 Task: In job recomendations turn off in-app notifications.
Action: Mouse moved to (701, 69)
Screenshot: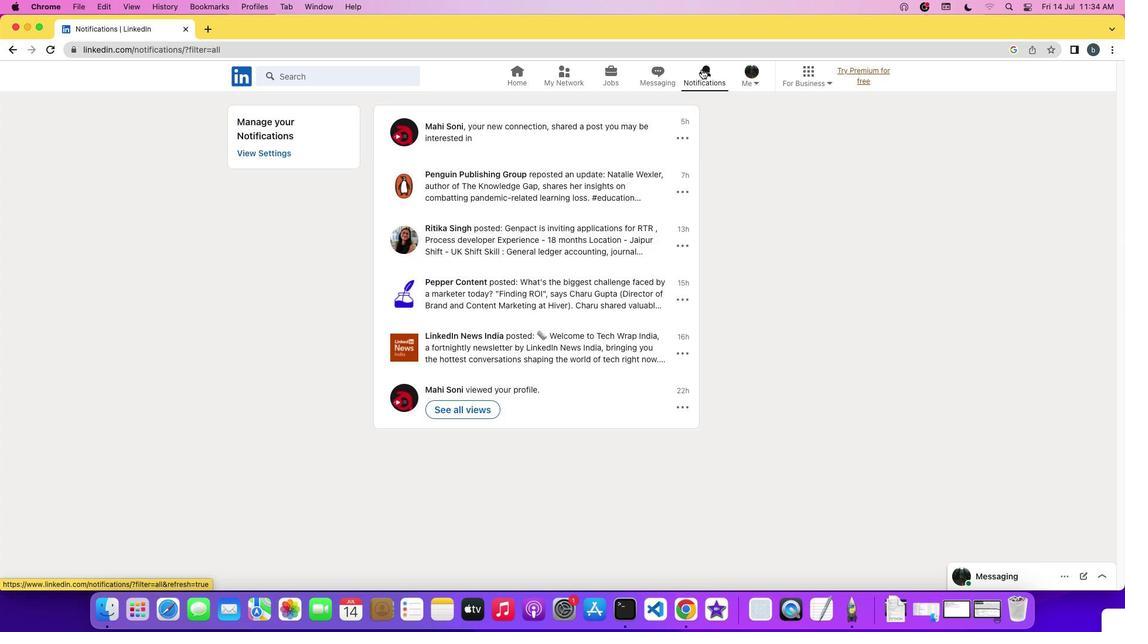 
Action: Mouse pressed left at (701, 69)
Screenshot: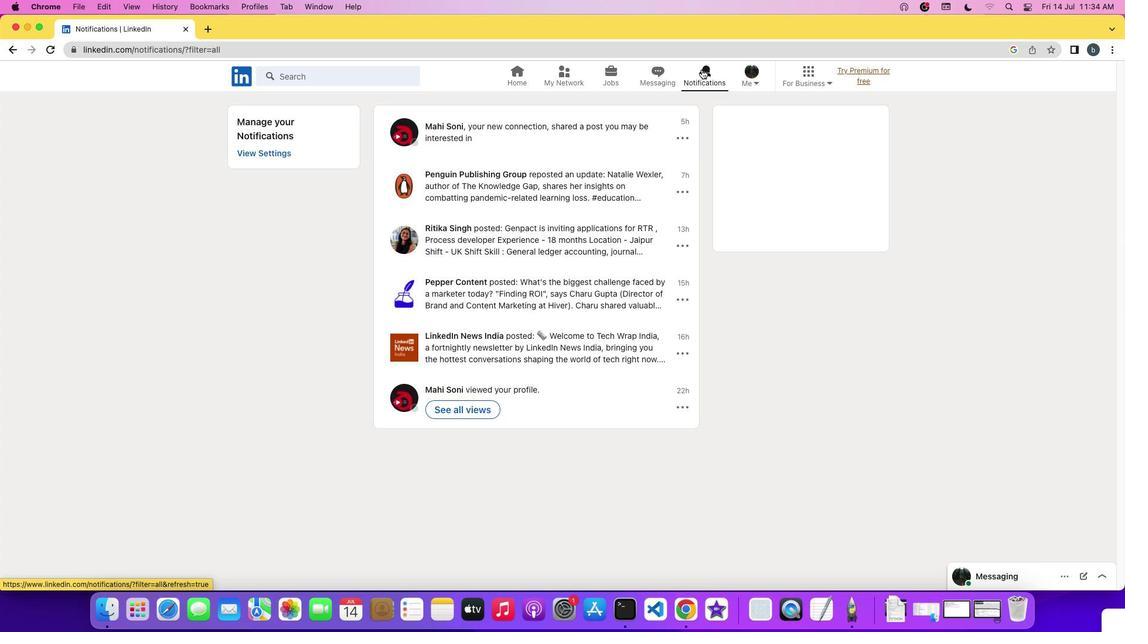 
Action: Mouse pressed left at (701, 69)
Screenshot: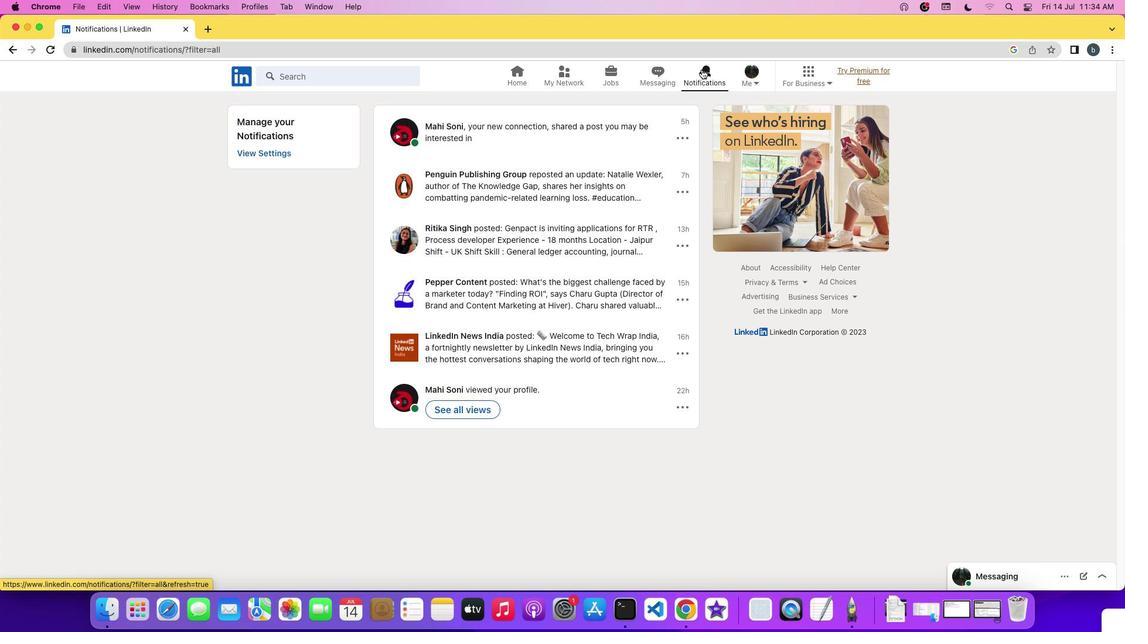 
Action: Mouse moved to (271, 151)
Screenshot: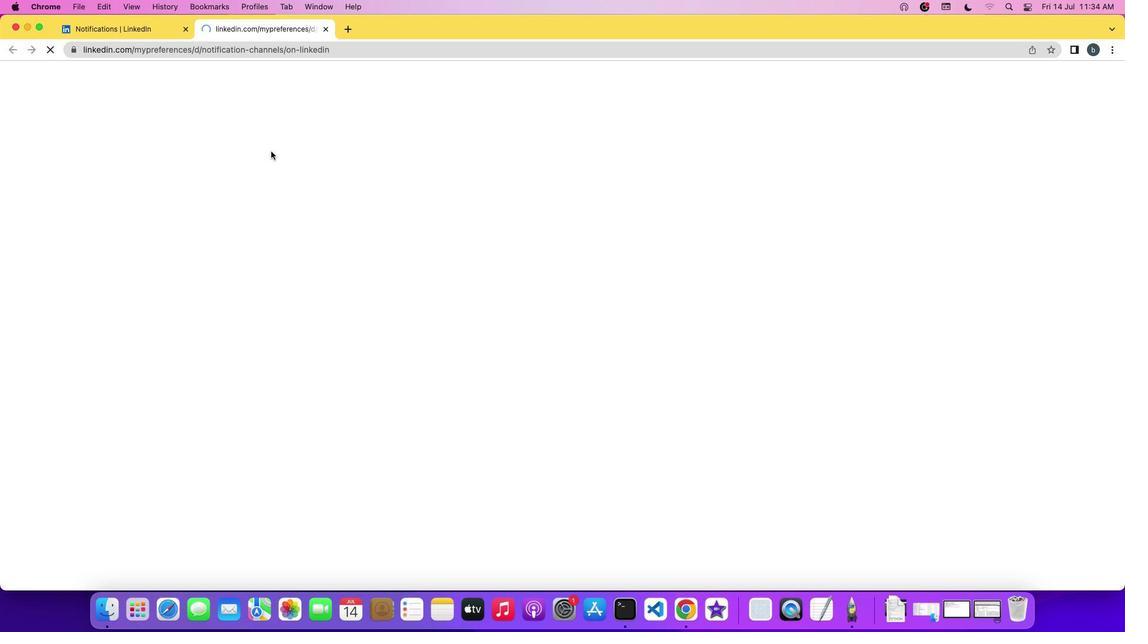 
Action: Mouse pressed left at (271, 151)
Screenshot: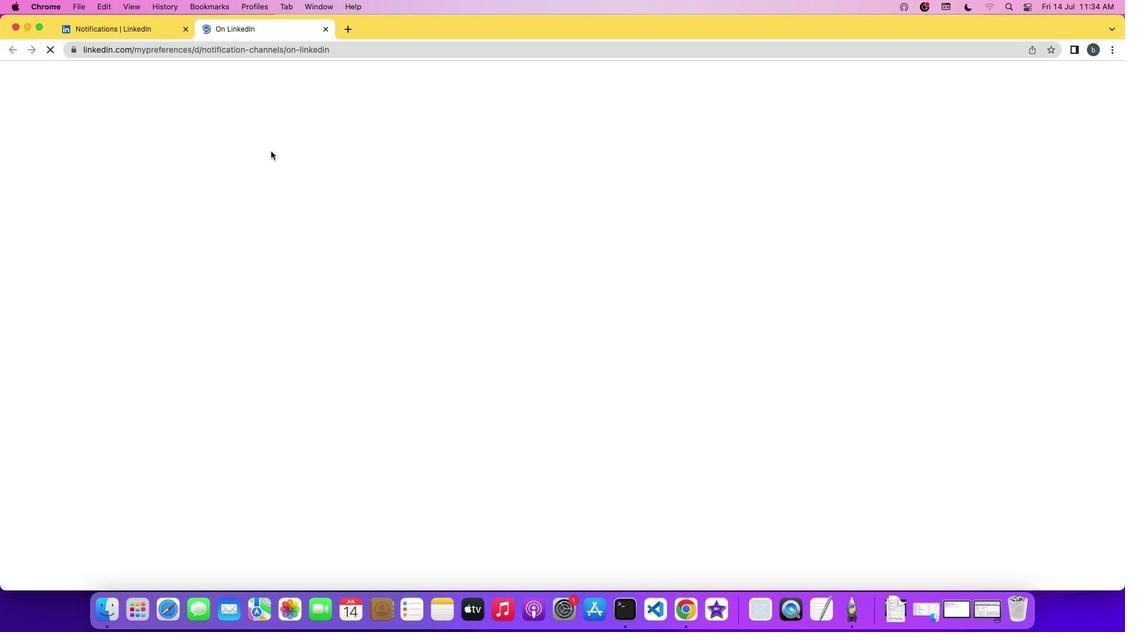 
Action: Mouse moved to (466, 143)
Screenshot: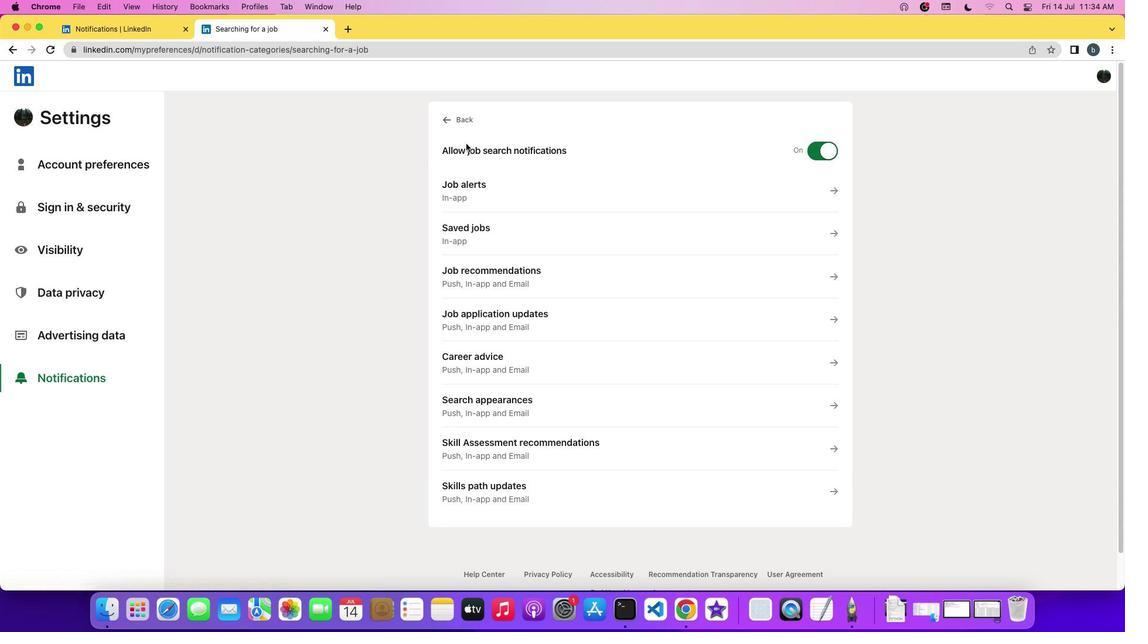 
Action: Mouse pressed left at (466, 143)
Screenshot: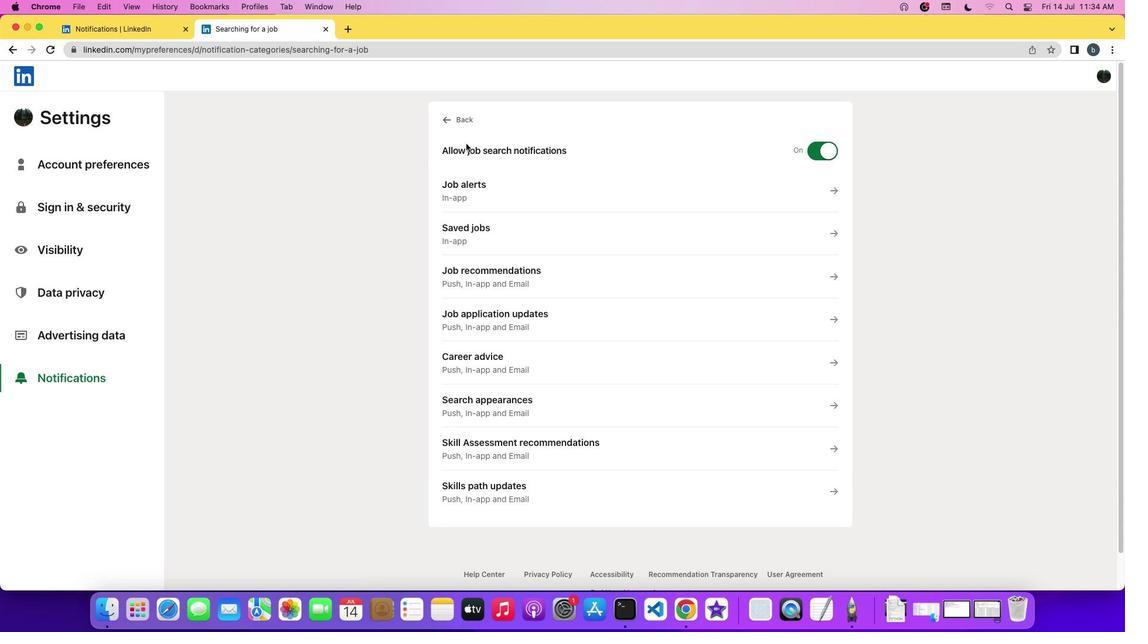 
Action: Mouse moved to (496, 274)
Screenshot: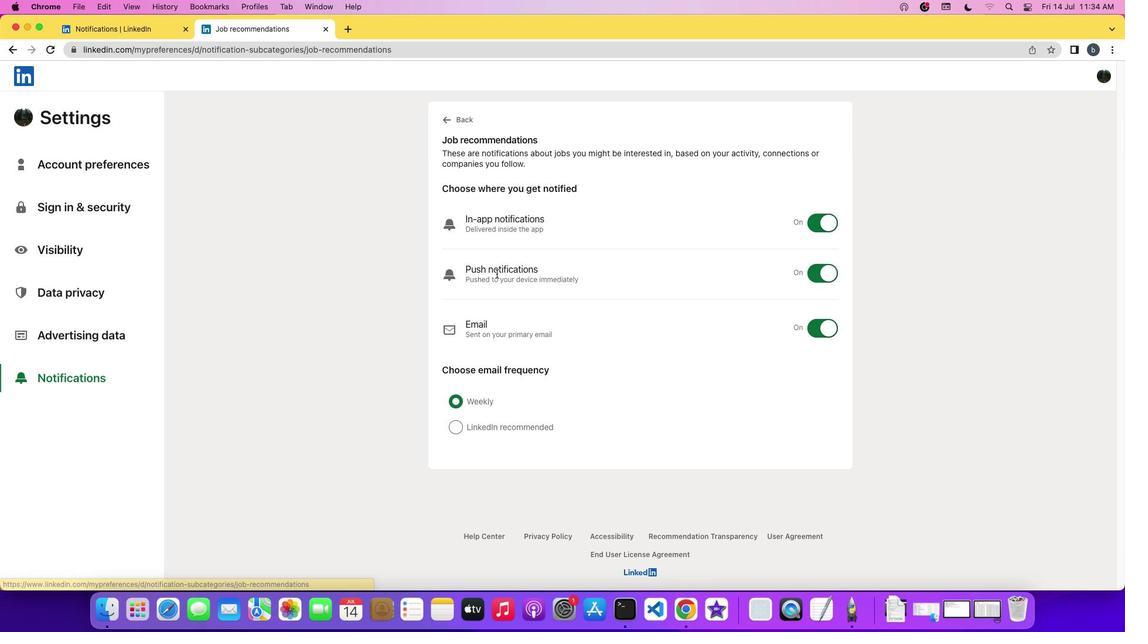 
Action: Mouse pressed left at (496, 274)
Screenshot: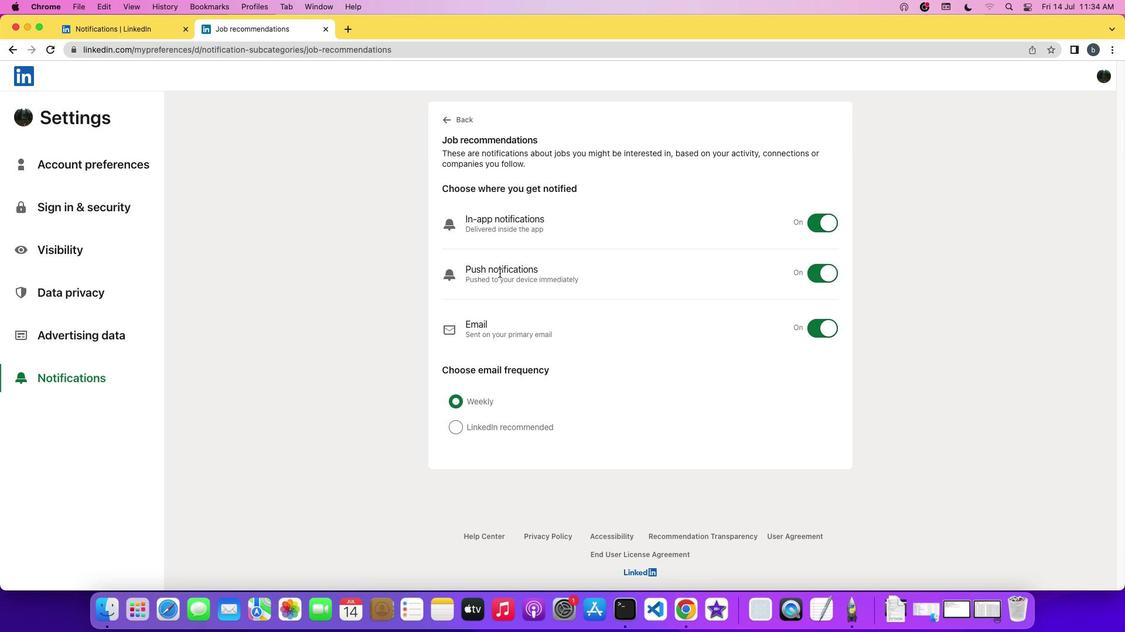 
Action: Mouse moved to (829, 225)
Screenshot: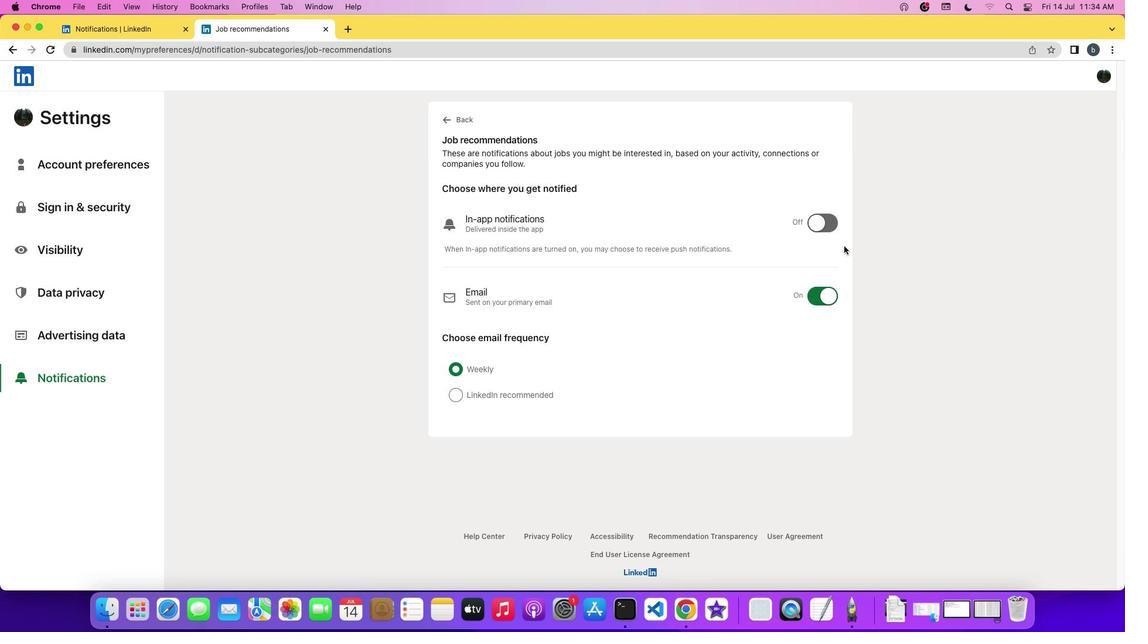 
Action: Mouse pressed left at (829, 225)
Screenshot: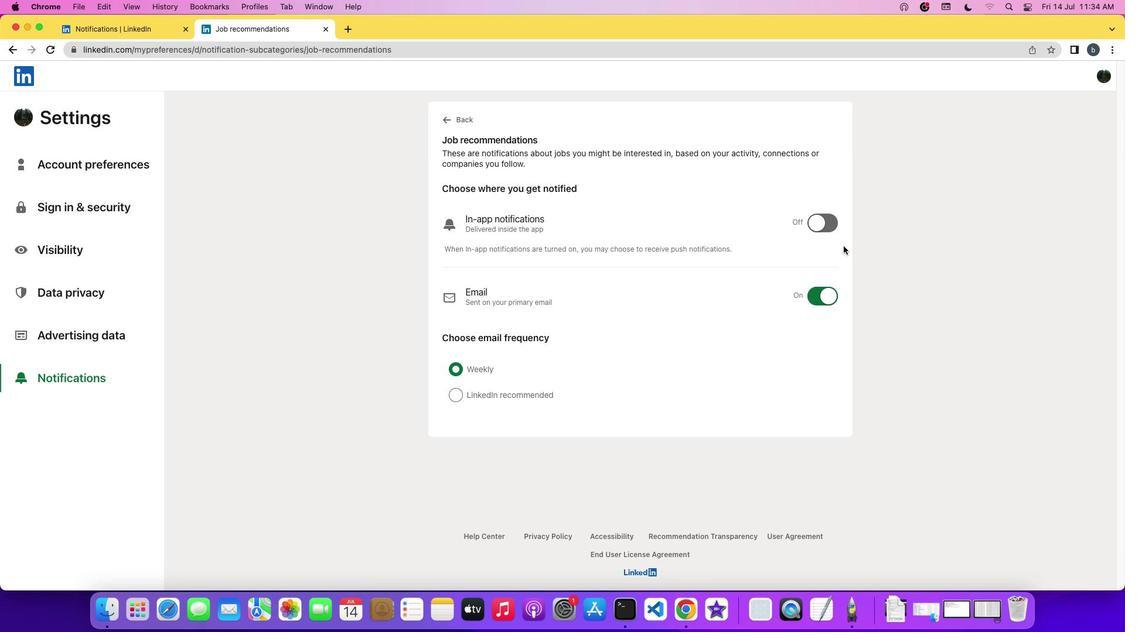 
Action: Mouse moved to (843, 246)
Screenshot: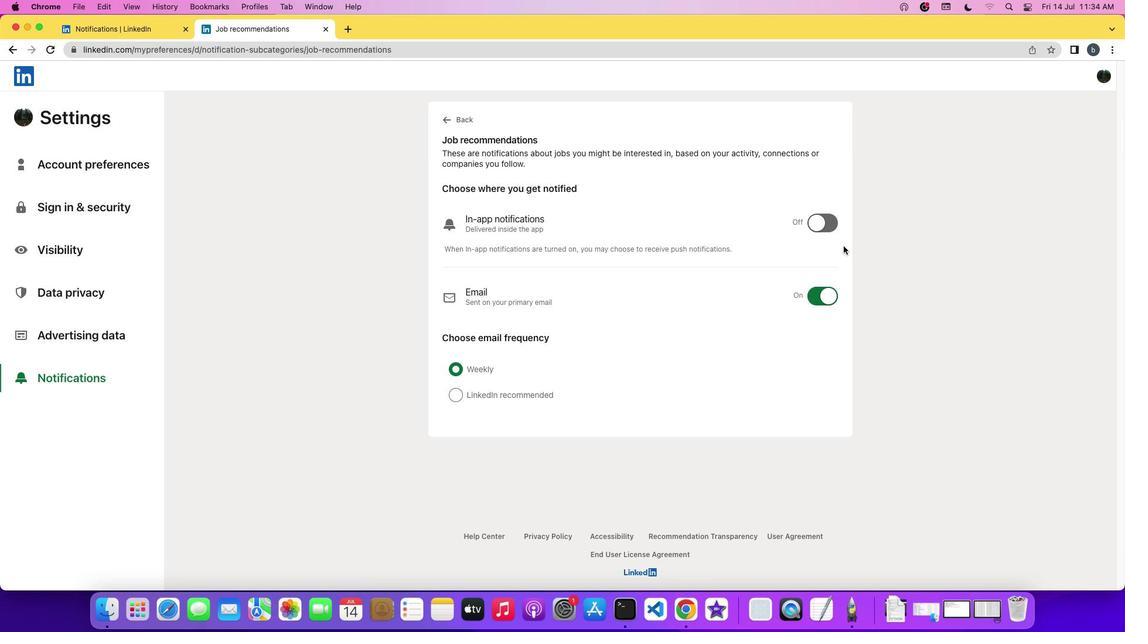 
